 Task: Zoom the sheet by 150%.
Action: Mouse moved to (123, 117)
Screenshot: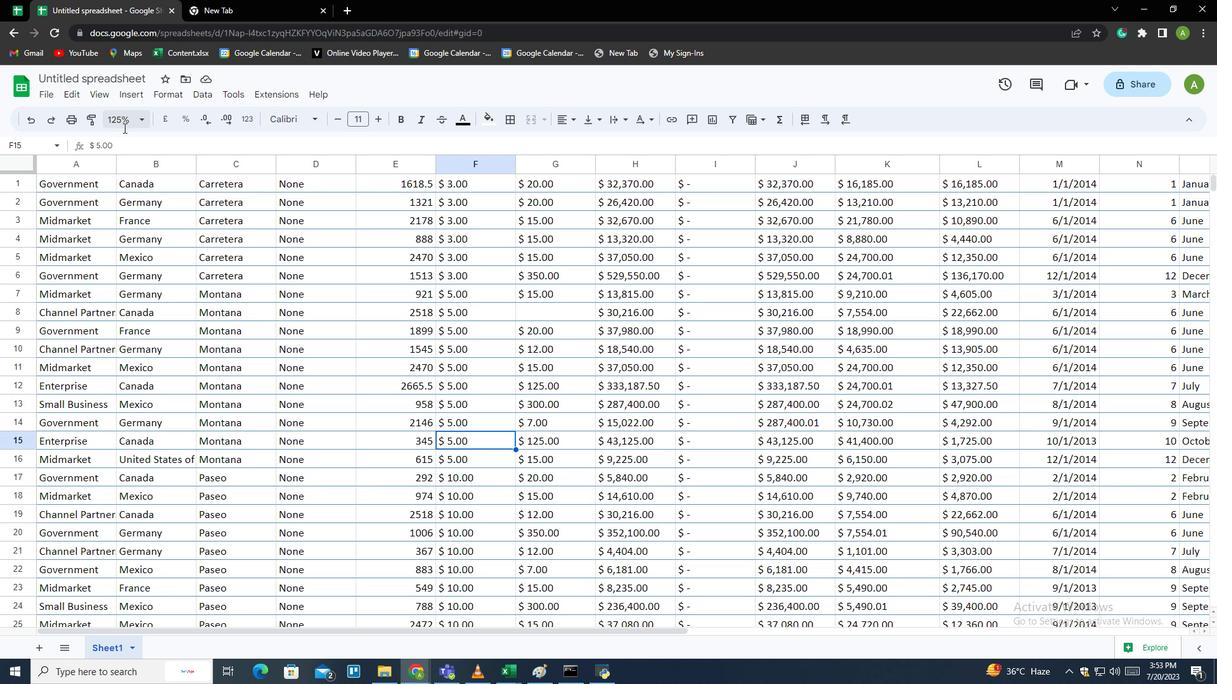 
Action: Mouse pressed left at (123, 117)
Screenshot: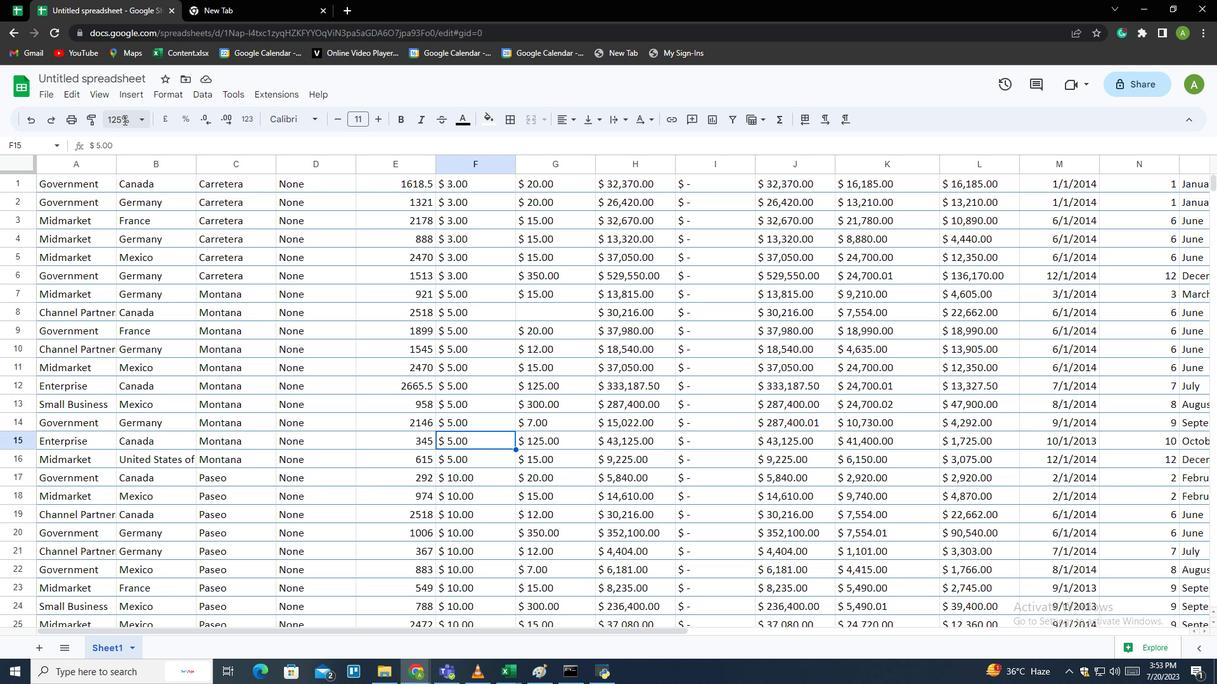 
Action: Mouse moved to (120, 242)
Screenshot: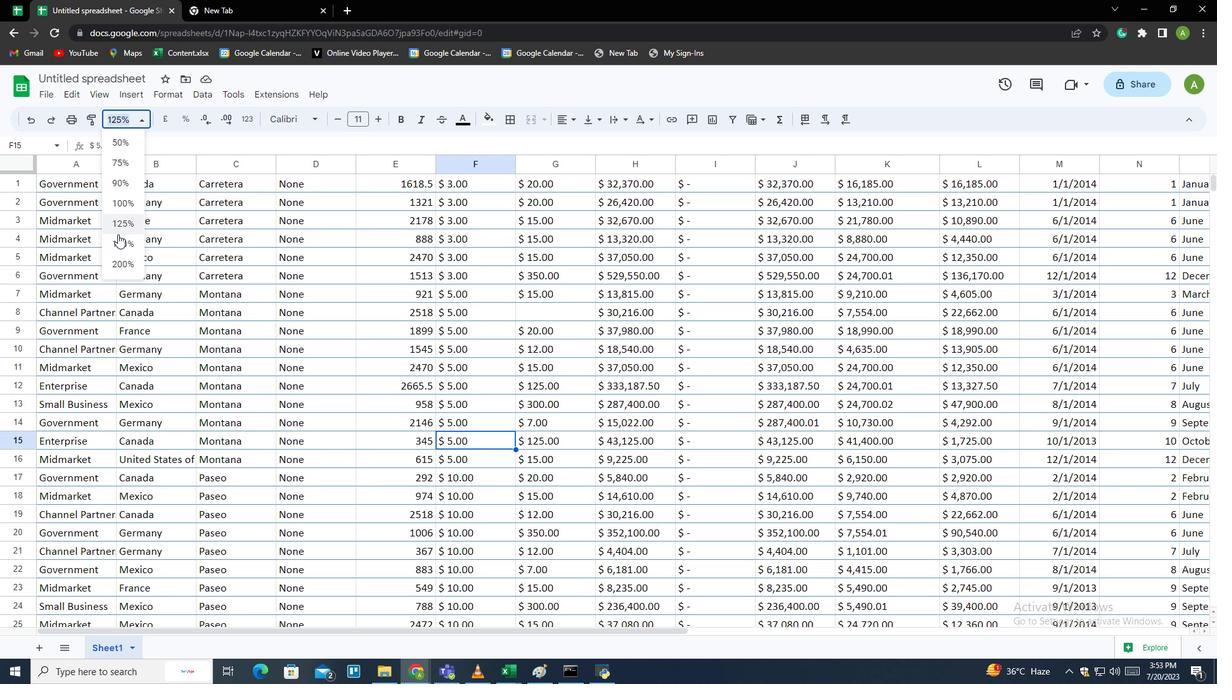 
Action: Mouse pressed left at (120, 242)
Screenshot: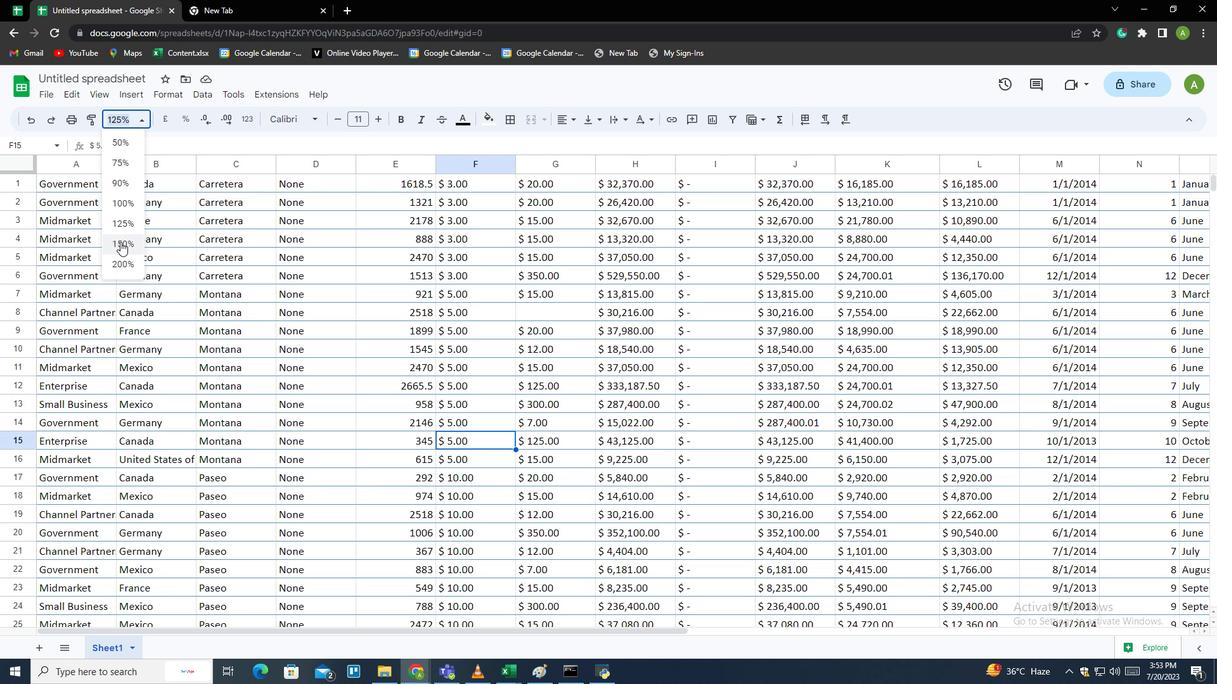 
Action: Mouse moved to (623, 513)
Screenshot: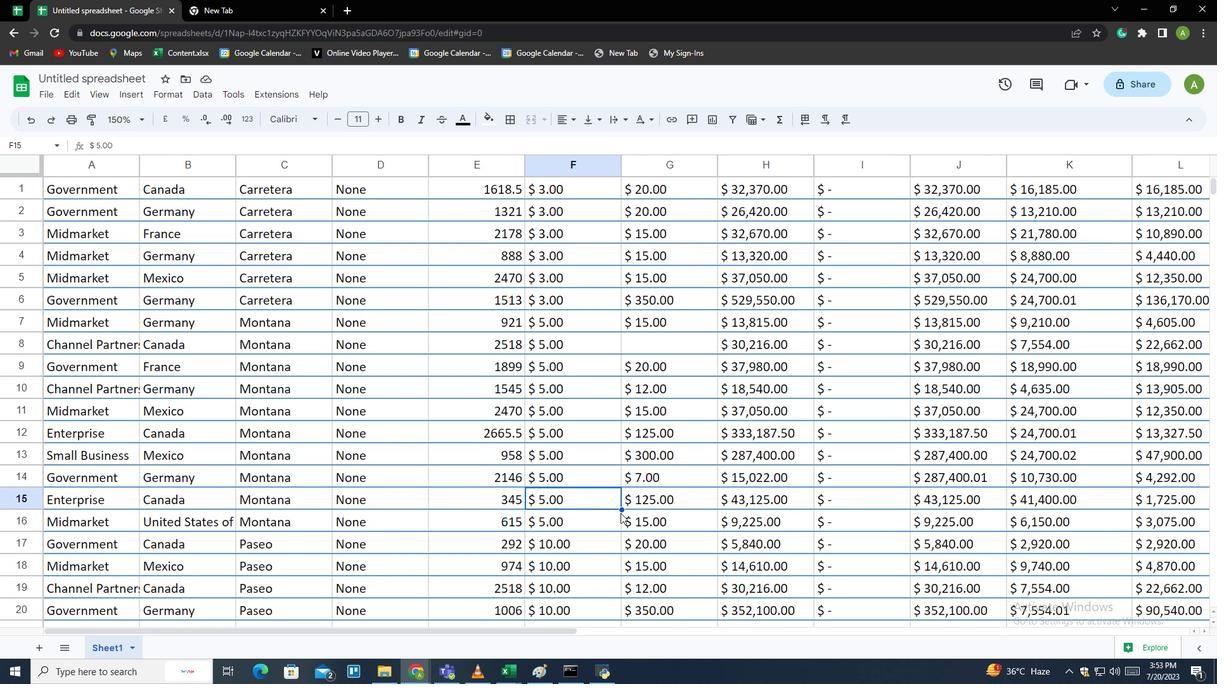 
